 Task: Create New Employee with Employee Name: Frances Hernandez, Address Line1: 697 Big Rock Cove Court, Address Line2: Dedham, Address Line3:  MA 02026, Cell Number: 802420-0980_x000D_

Action: Mouse moved to (183, 67)
Screenshot: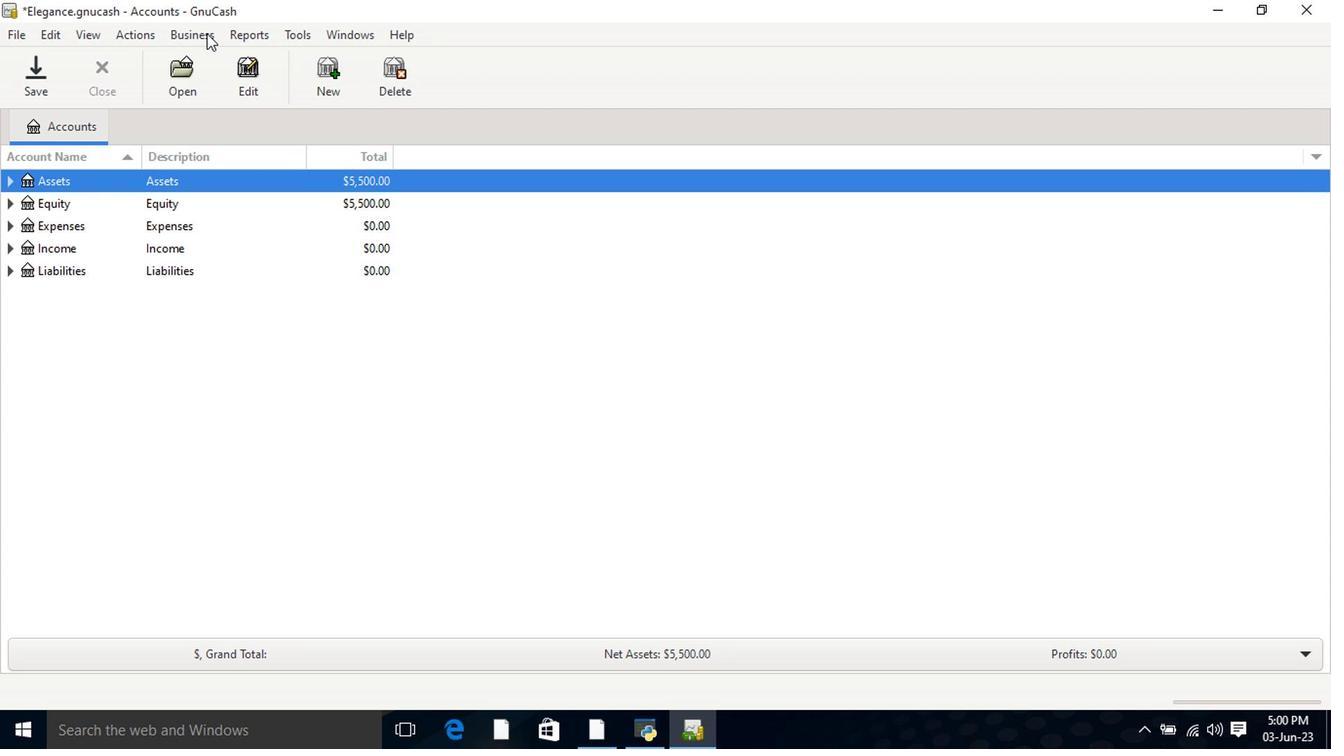 
Action: Mouse pressed left at (183, 67)
Screenshot: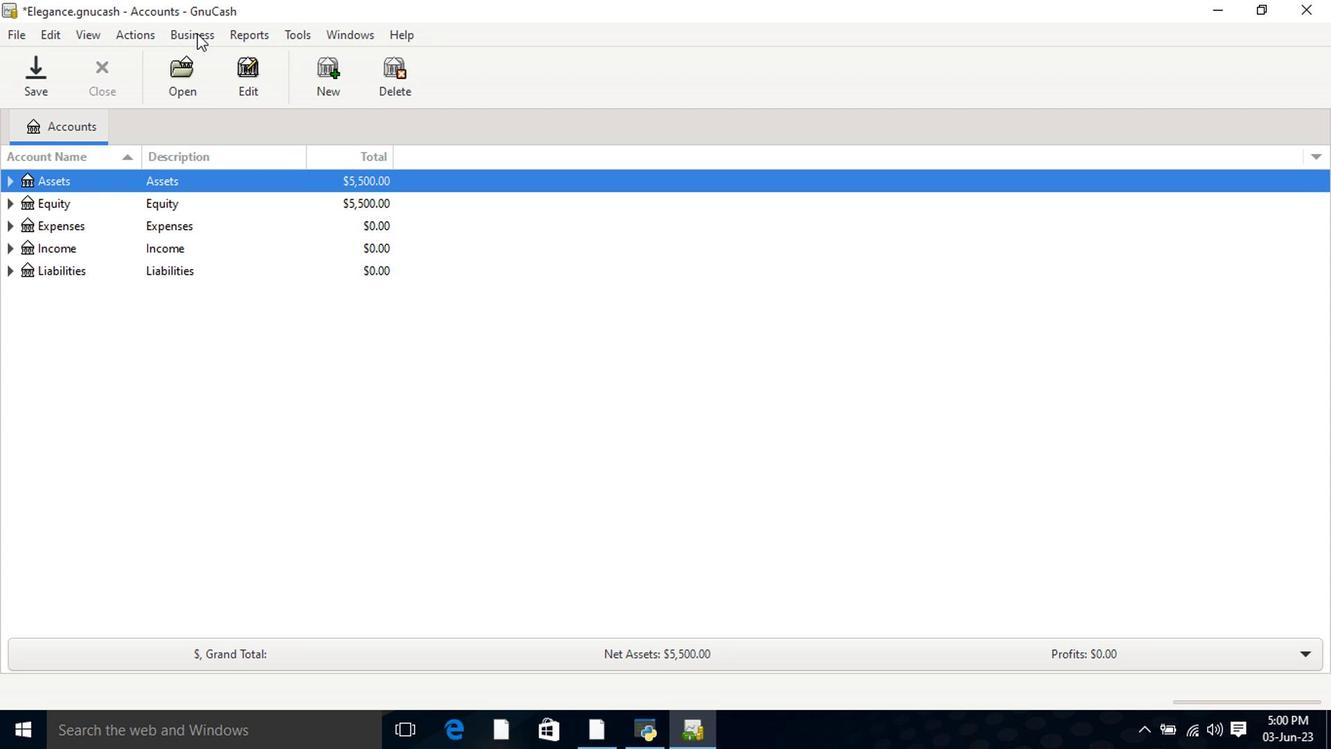 
Action: Mouse moved to (196, 123)
Screenshot: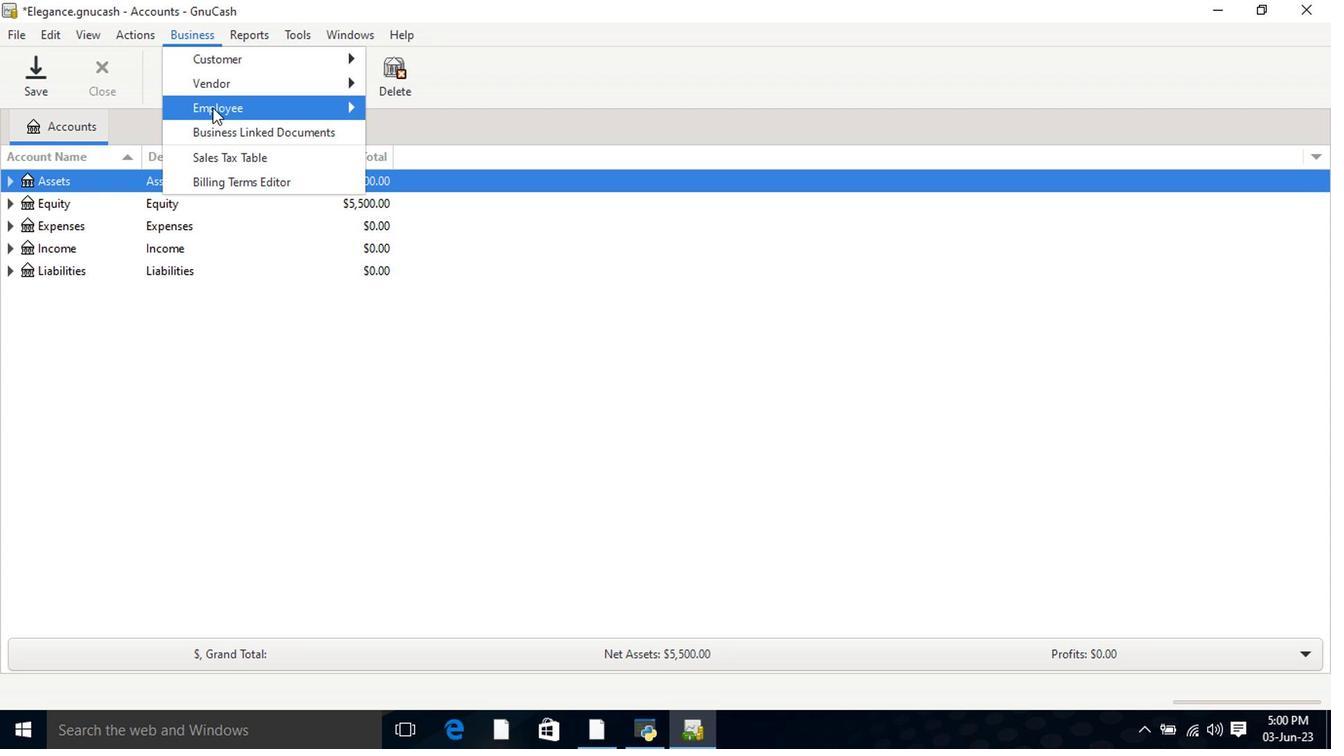 
Action: Mouse pressed left at (196, 123)
Screenshot: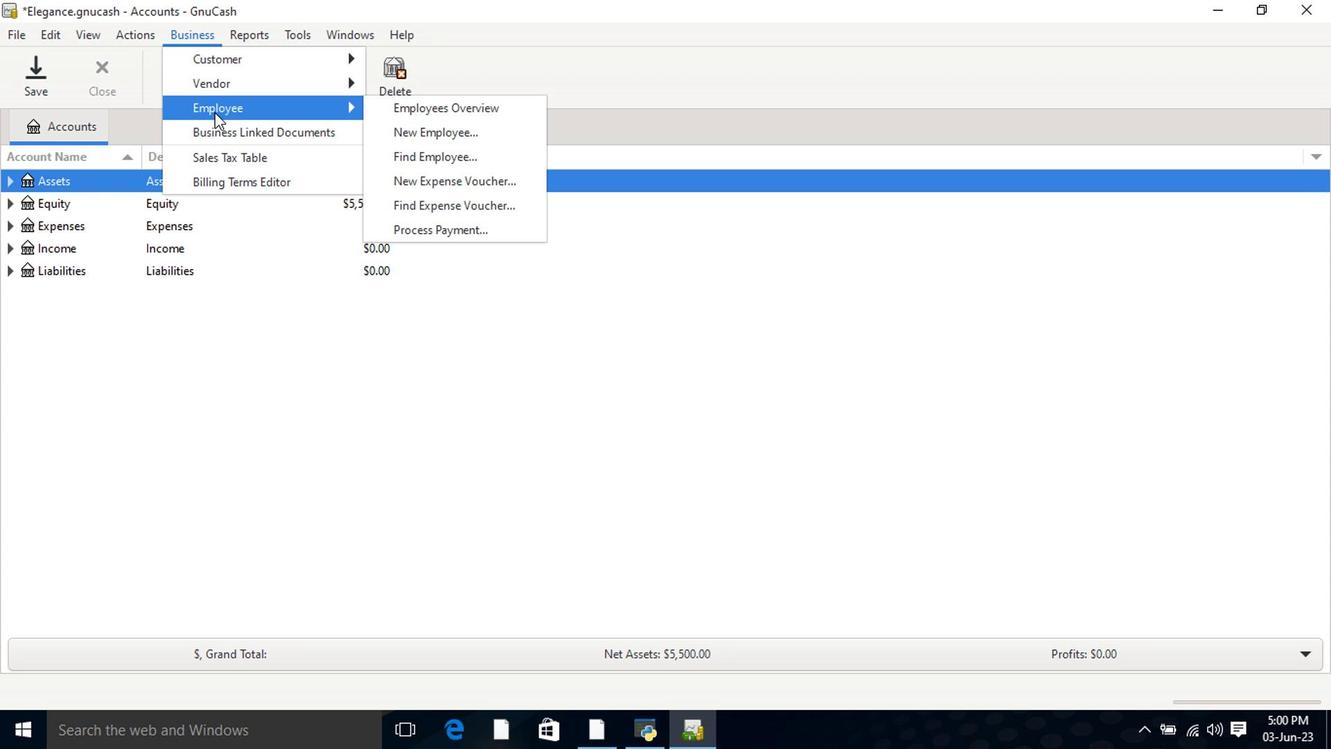 
Action: Mouse moved to (337, 136)
Screenshot: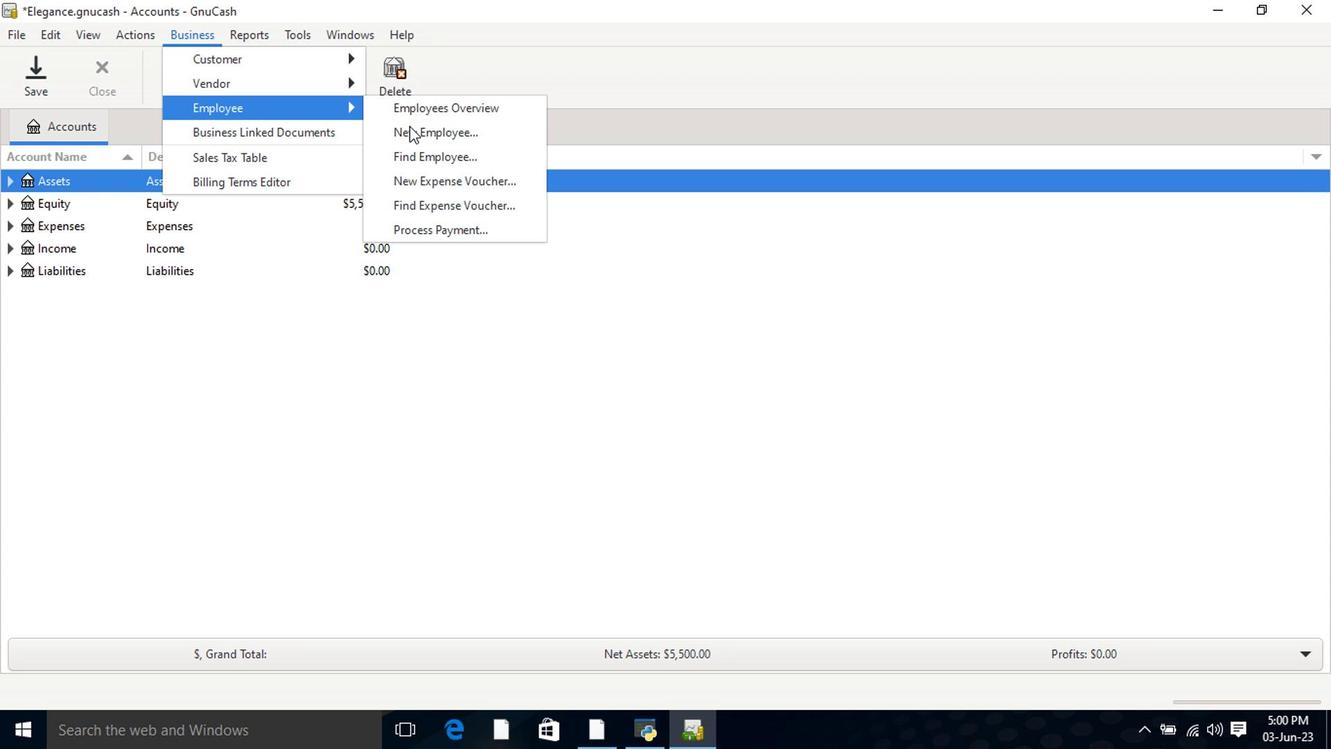 
Action: Mouse pressed left at (337, 136)
Screenshot: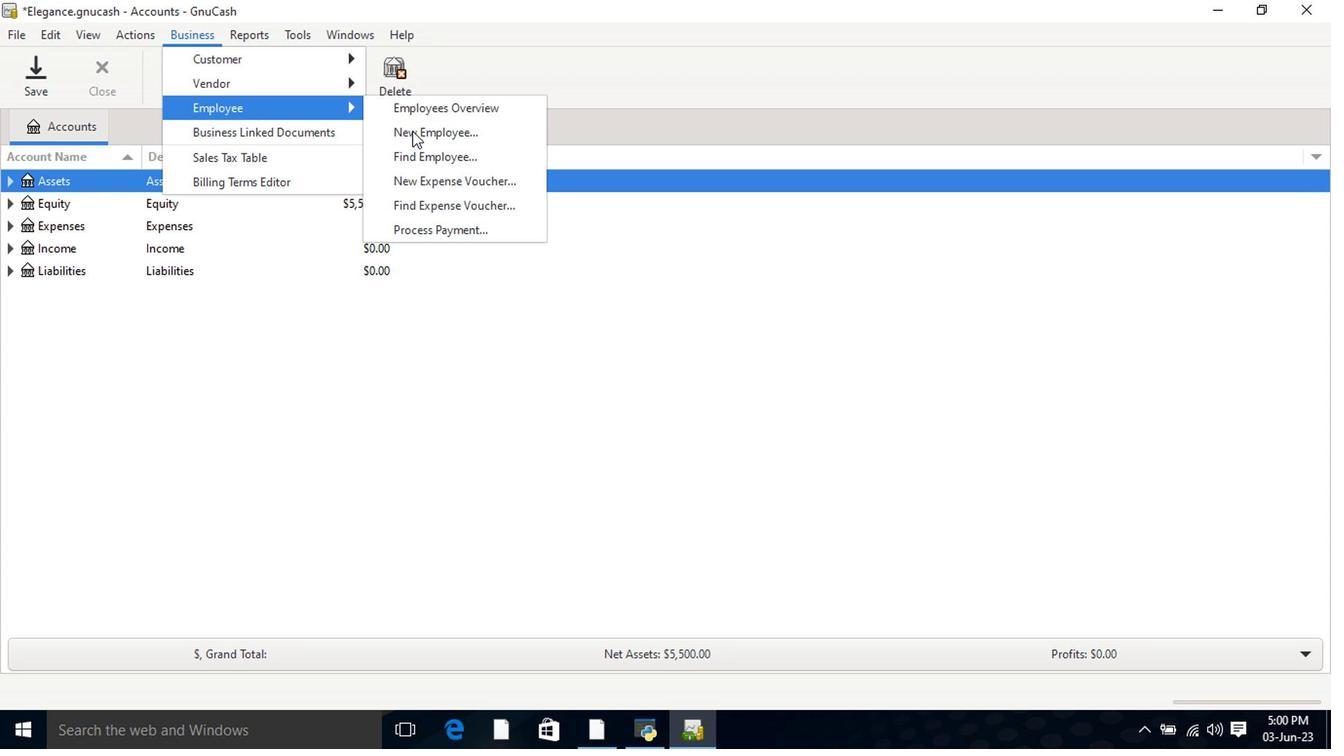 
Action: Mouse moved to (473, 258)
Screenshot: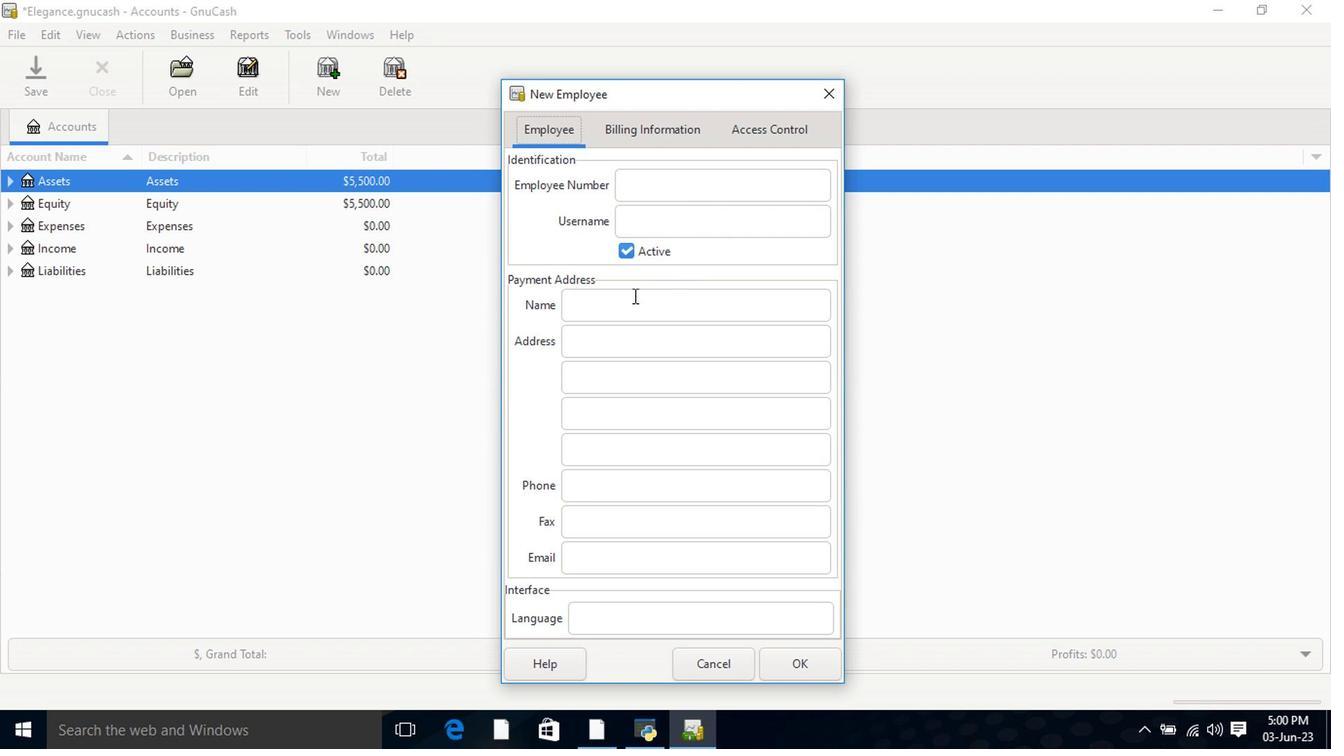 
Action: Mouse pressed left at (473, 258)
Screenshot: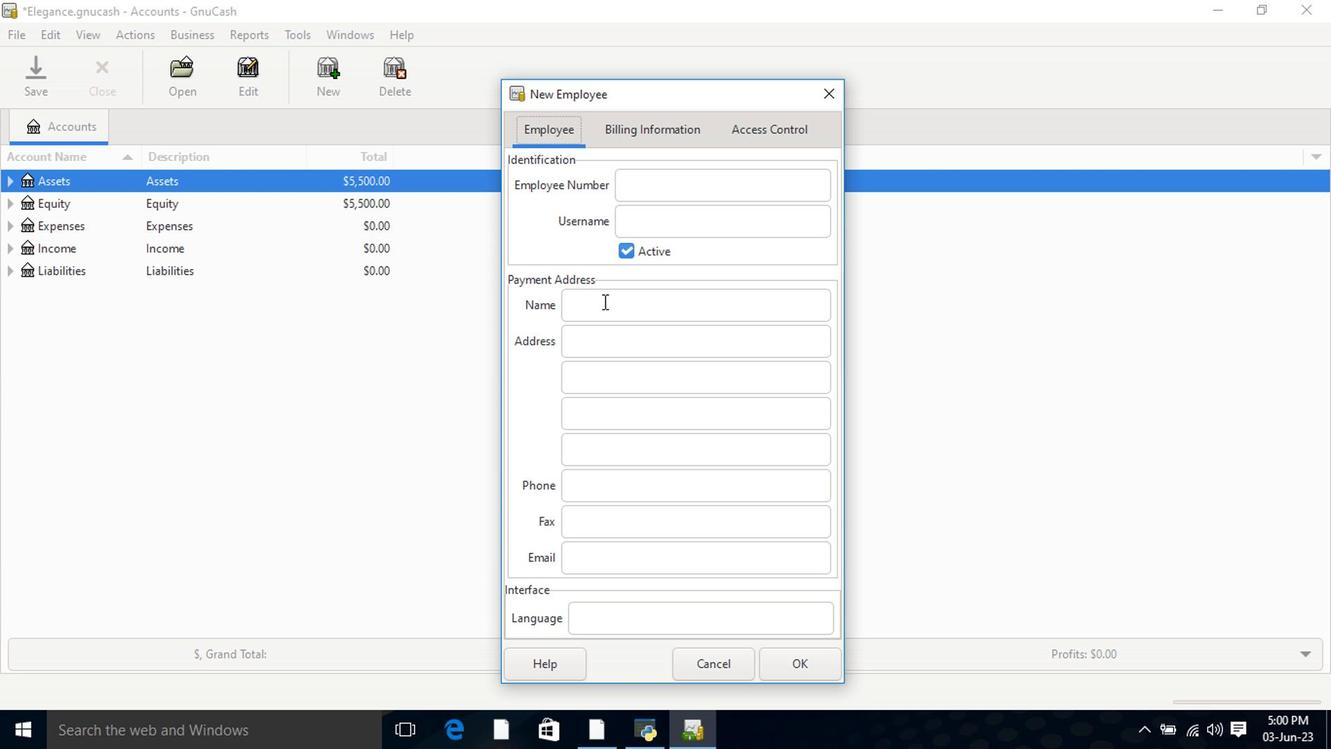
Action: Mouse moved to (609, 303)
Screenshot: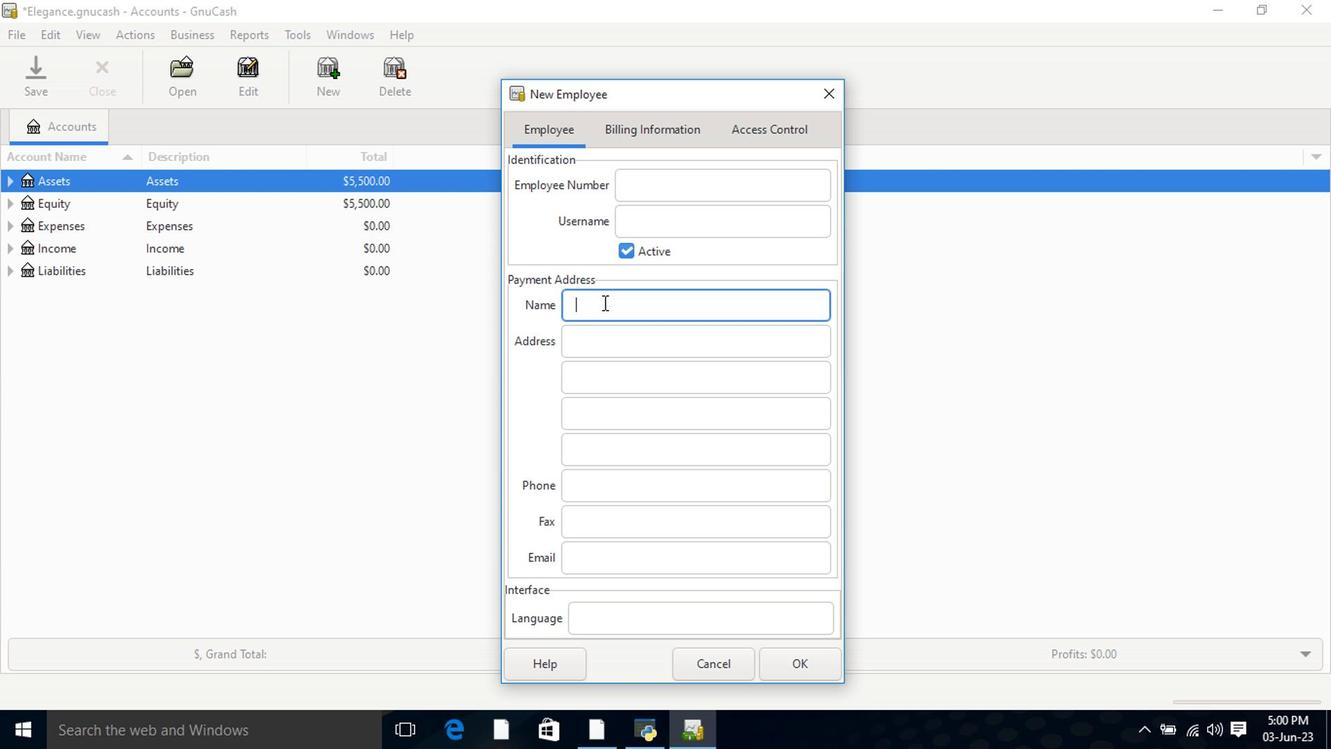 
Action: Key pressed <Key.shift><Key.shift><Key.shift><Key.shift><Key.shift><Key.shift>Frances<Key.space><Key.shift>Hernandex<Key.backspace>z<Key.tab><Key.tab><Key.shift><Key.tab>697<Key.space><Key.shift>Big<Key.space><Key.shift>Rock<Key.space><Key.shift><Key.shift><Key.shift><Key.shift><Key.shift><Key.shift><Key.shift><Key.shift><Key.shift><Key.shift><Key.shift><Key.shift><Key.shift><Key.shift><Key.shift><Key.shift><Key.shift><Key.shift><Key.shift><Key.shift><Key.shift><Key.shift><Key.shift>Cove<Key.space><Key.shift>Court<Key.tab><Key.shift><Key.shift>Dedham<Key.tab><Key.shift>MA<Key.space>02026<Key.tab><Key.tab>802420-0980<Key.tab><Key.tab>
Screenshot: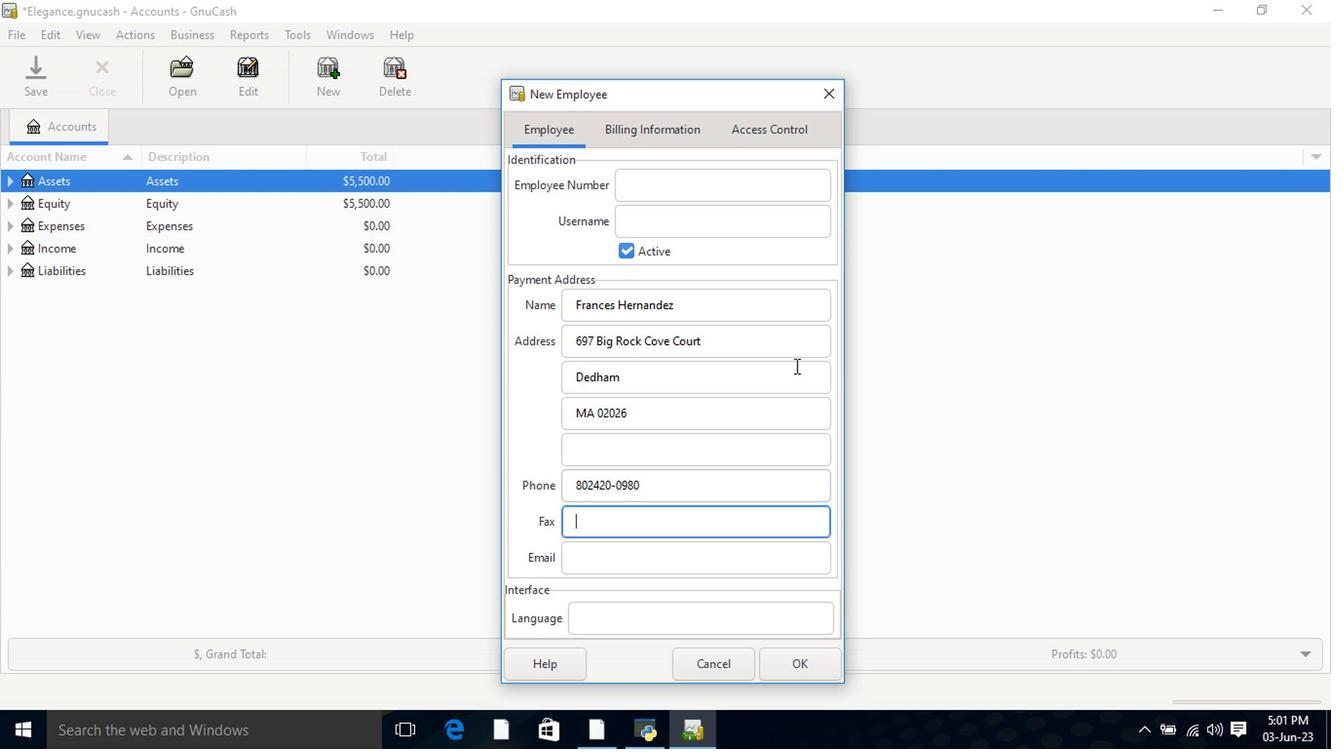 
Action: Mouse moved to (512, 134)
Screenshot: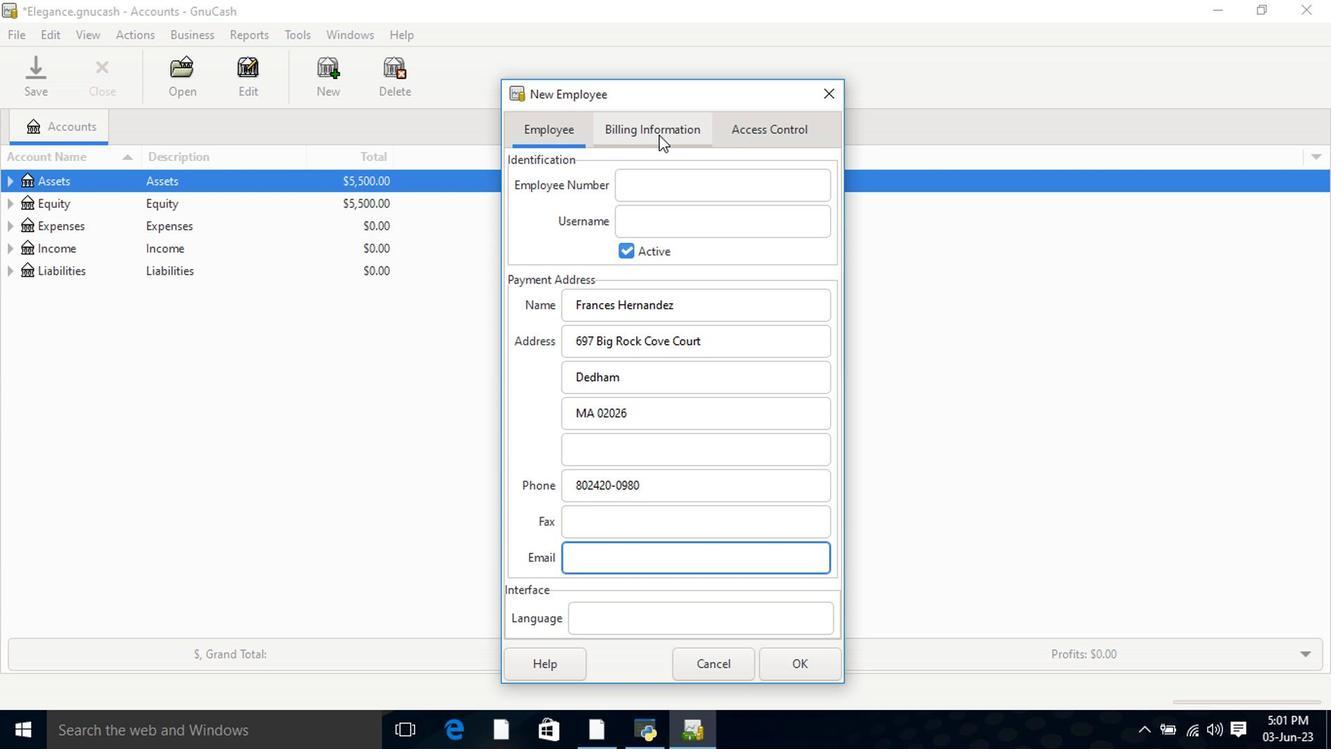 
Action: Mouse pressed left at (512, 134)
Screenshot: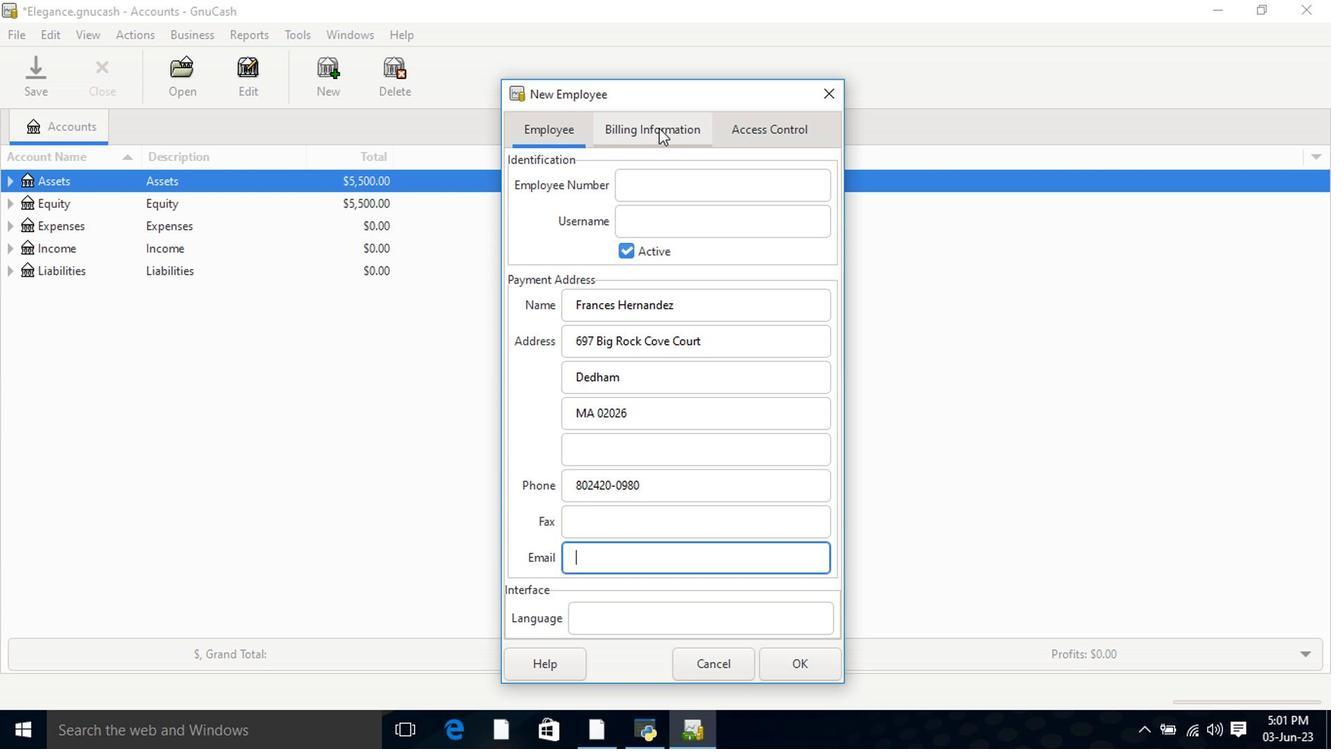 
Action: Mouse moved to (590, 139)
Screenshot: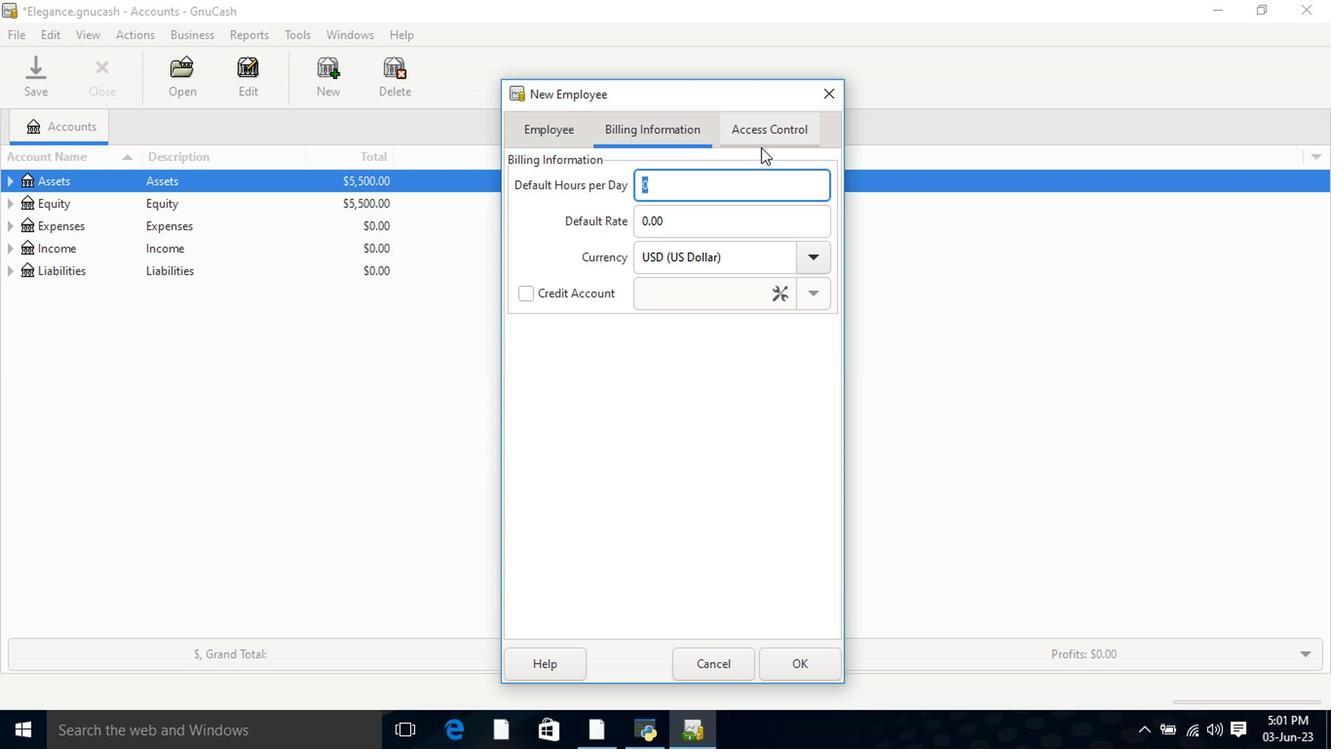 
Action: Mouse pressed left at (590, 139)
Screenshot: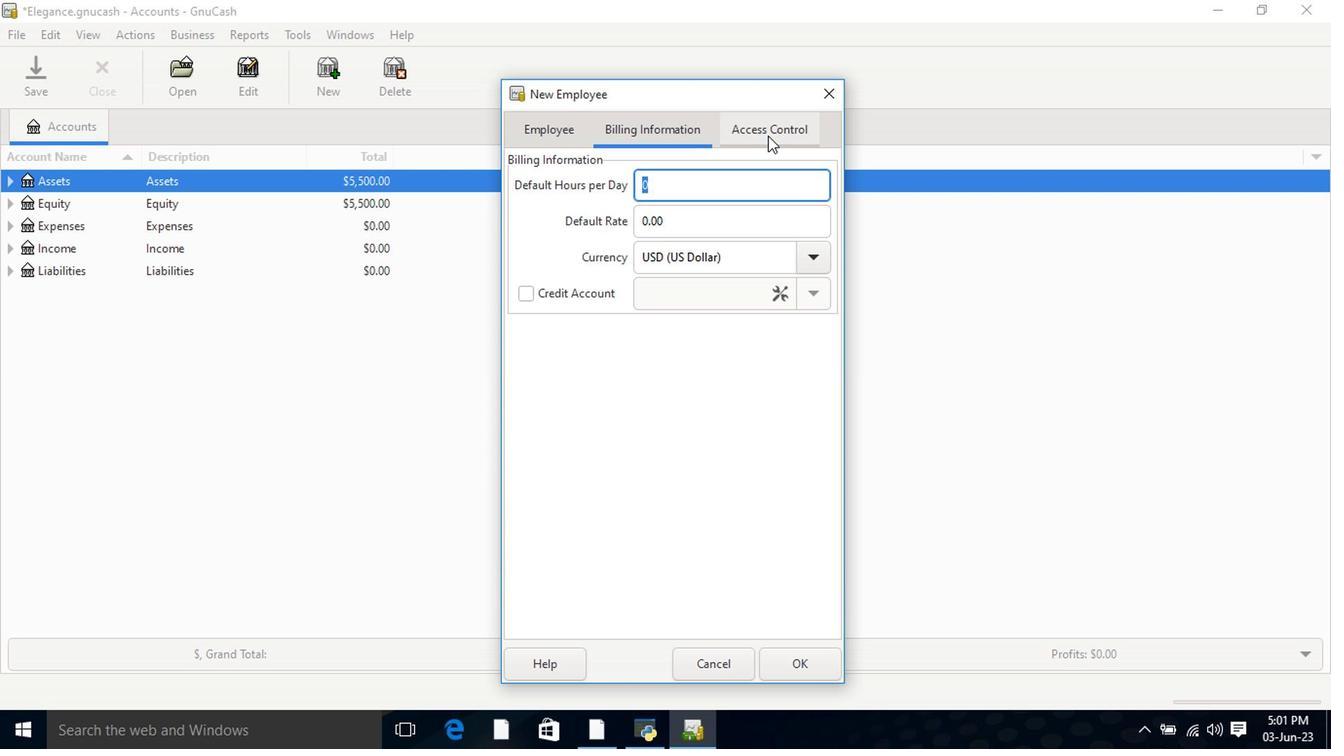 
Action: Mouse moved to (624, 510)
Screenshot: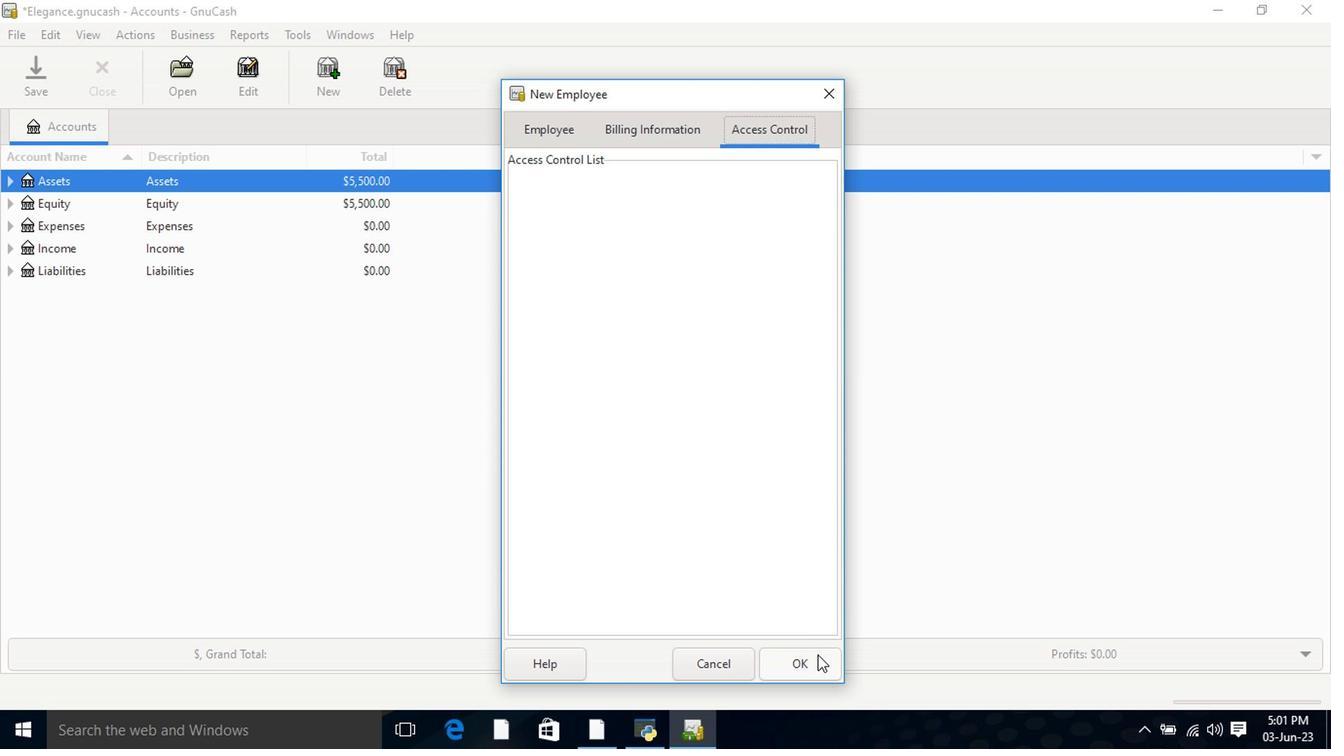 
Action: Mouse pressed left at (624, 510)
Screenshot: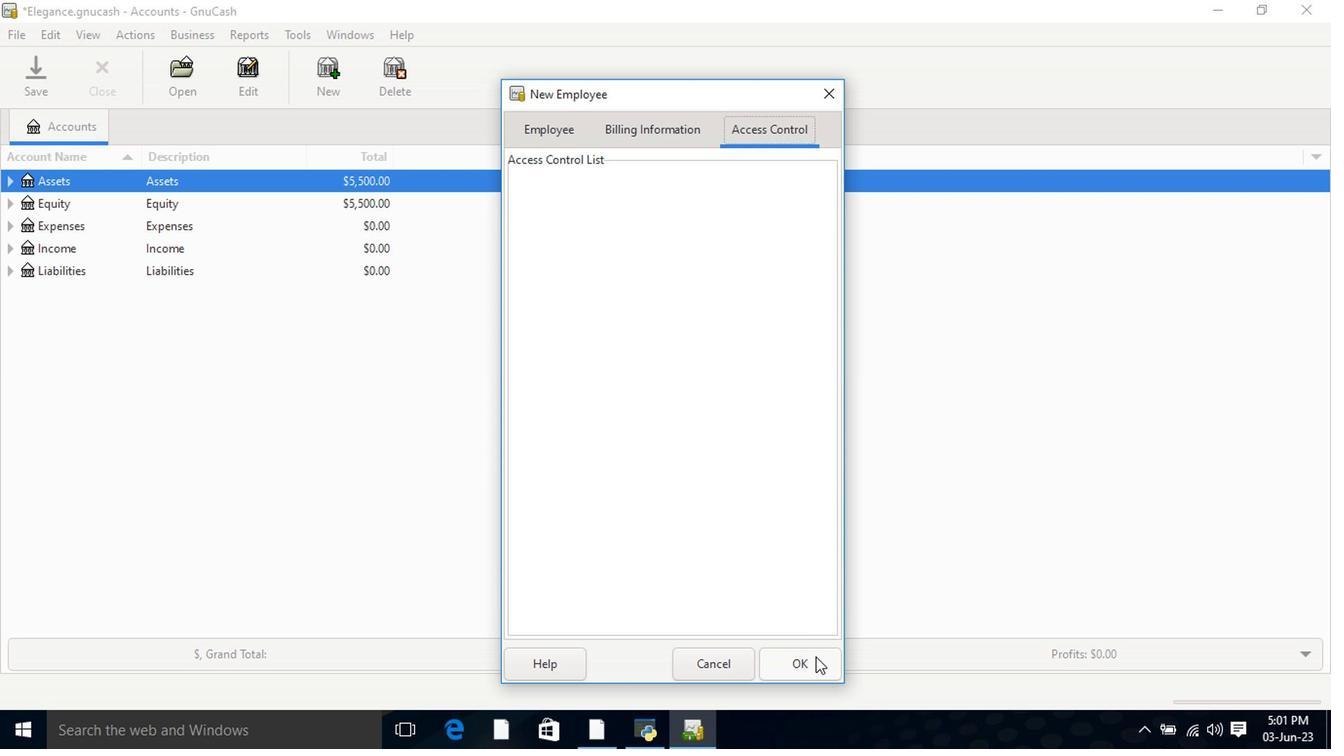 
Action: Mouse moved to (623, 510)
Screenshot: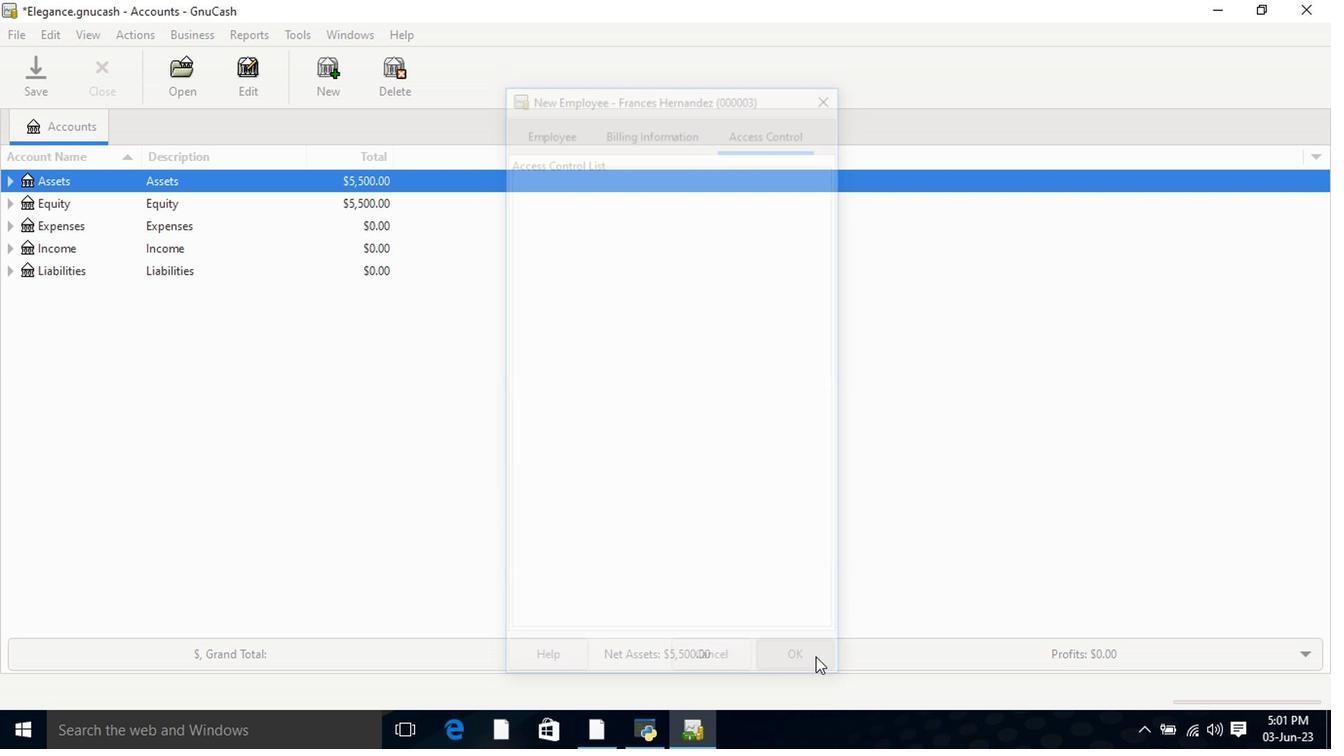 
